 Task: Create in the project TrueNorth in Backlog an issue 'Upgrade the security protocols of a web application to comply with new regulatory requirements', assign it to team member softage.2@softage.net and change the status to IN PROGRESS.
Action: Mouse moved to (338, 212)
Screenshot: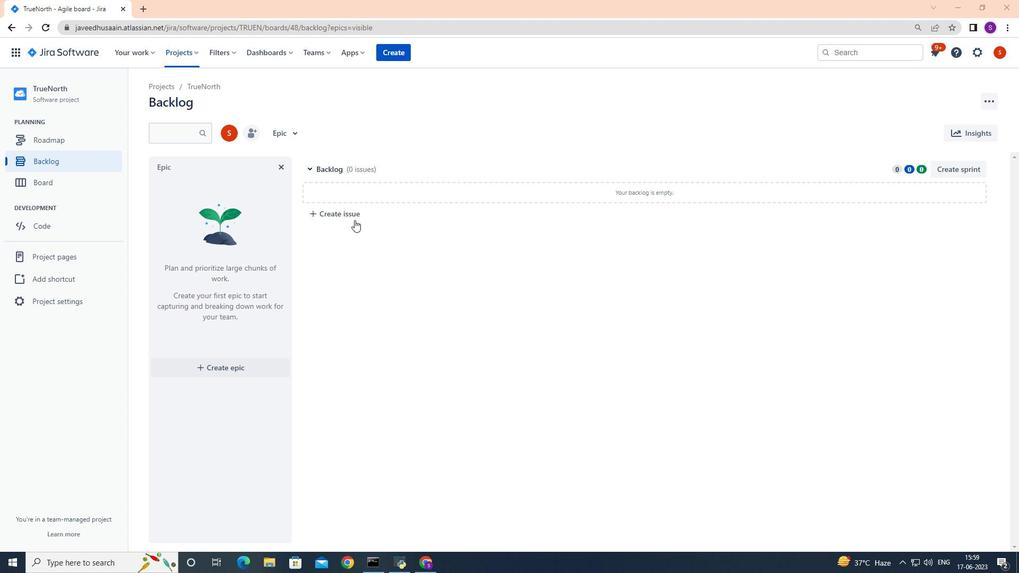 
Action: Mouse pressed left at (338, 212)
Screenshot: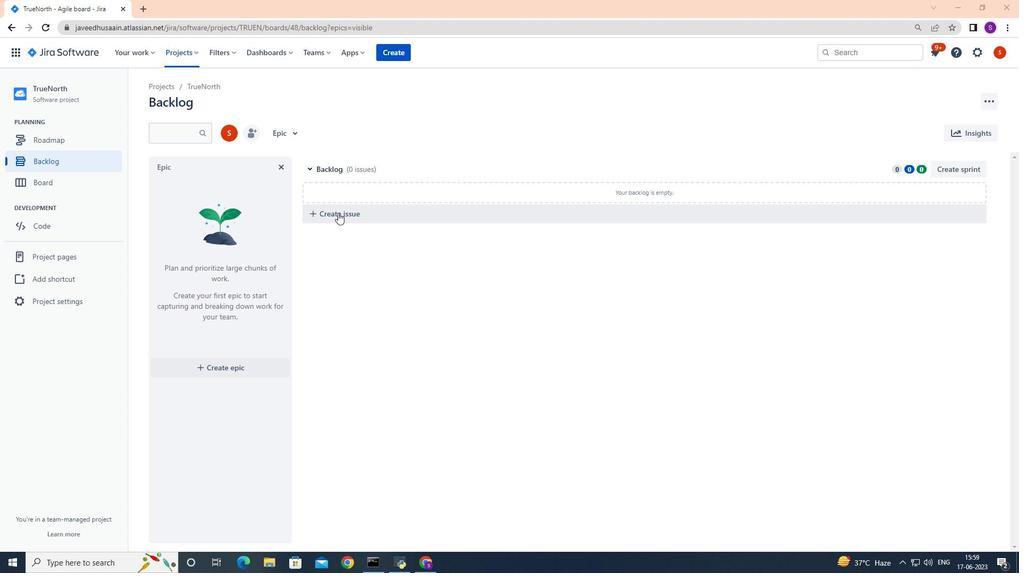 
Action: Mouse moved to (356, 213)
Screenshot: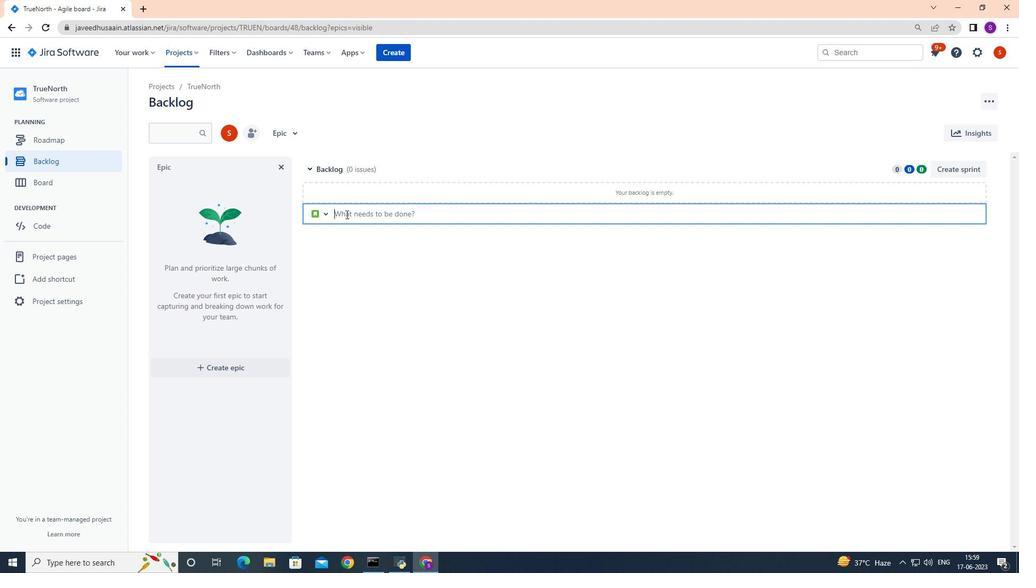 
Action: Mouse pressed left at (356, 213)
Screenshot: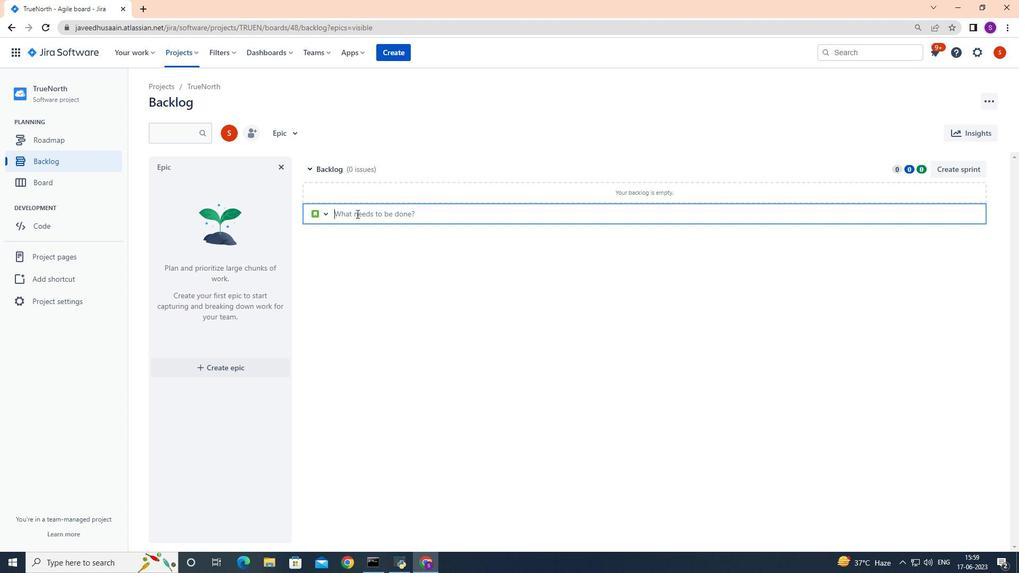 
Action: Key pressed <Key.shift>Upgrade<Key.space>
Screenshot: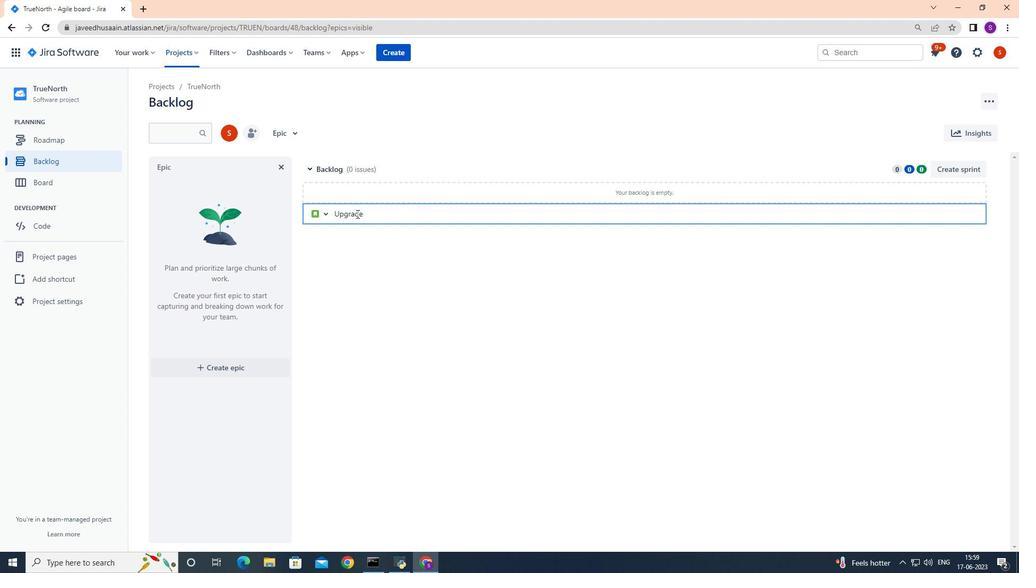 
Action: Mouse moved to (1019, 240)
Screenshot: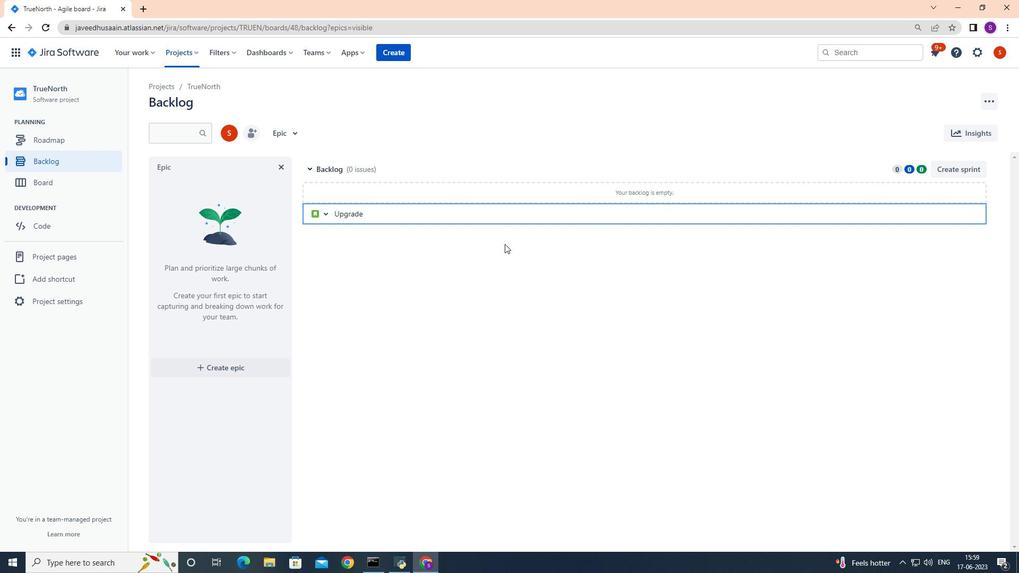 
Action: Key pressed the<Key.space>security<Key.space>protocols<Key.space>of<Key.space>a<Key.space>web<Key.space>application<Key.space>to<Key.space>coml<Key.backspace>ply<Key.space>with<Key.space>new<Key.space>regulatory<Key.space>requri<Key.backspace><Key.backspace>irements<Key.enter>
Screenshot: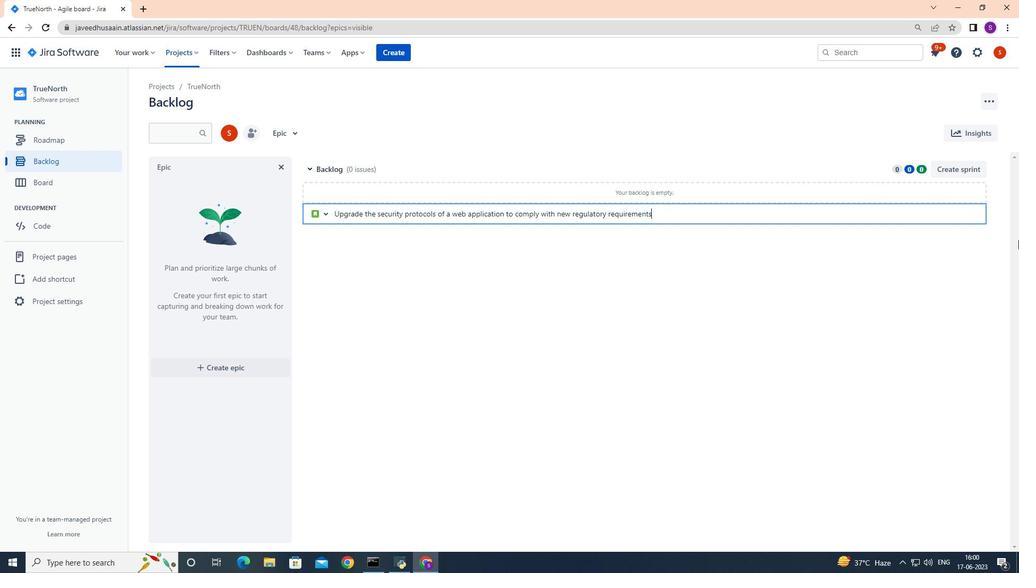 
Action: Mouse moved to (951, 192)
Screenshot: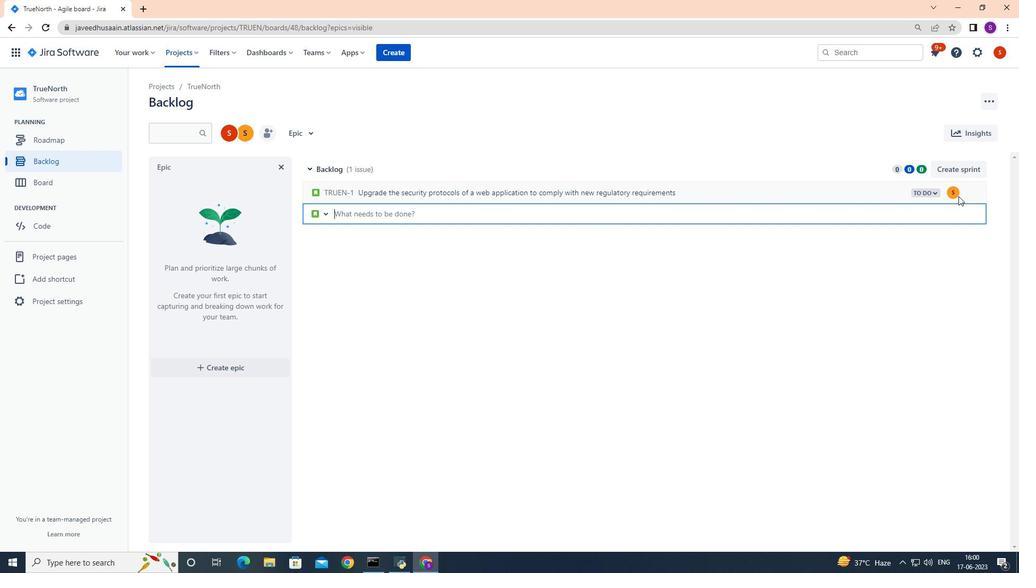 
Action: Mouse pressed left at (951, 192)
Screenshot: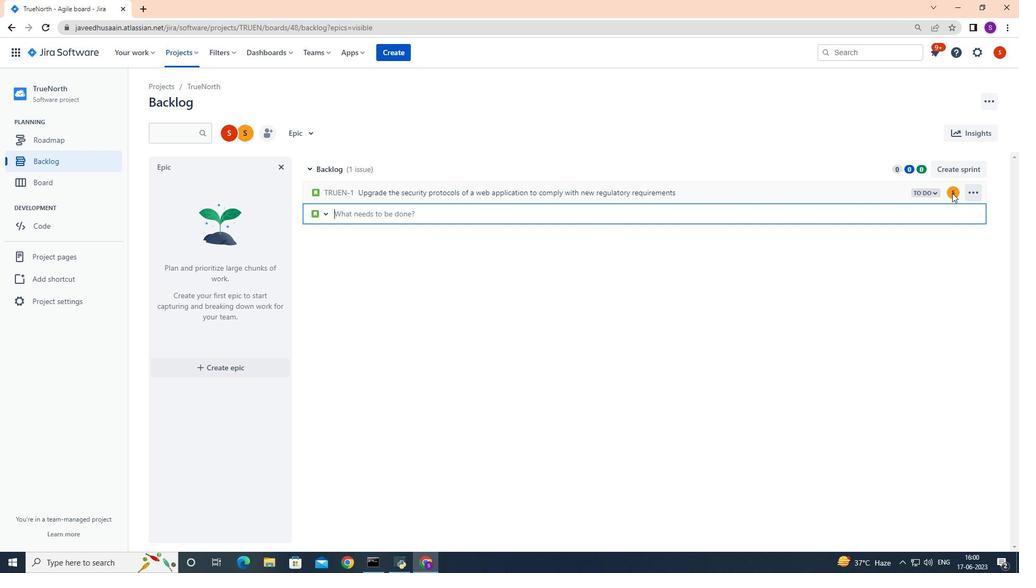 
Action: Mouse pressed left at (951, 192)
Screenshot: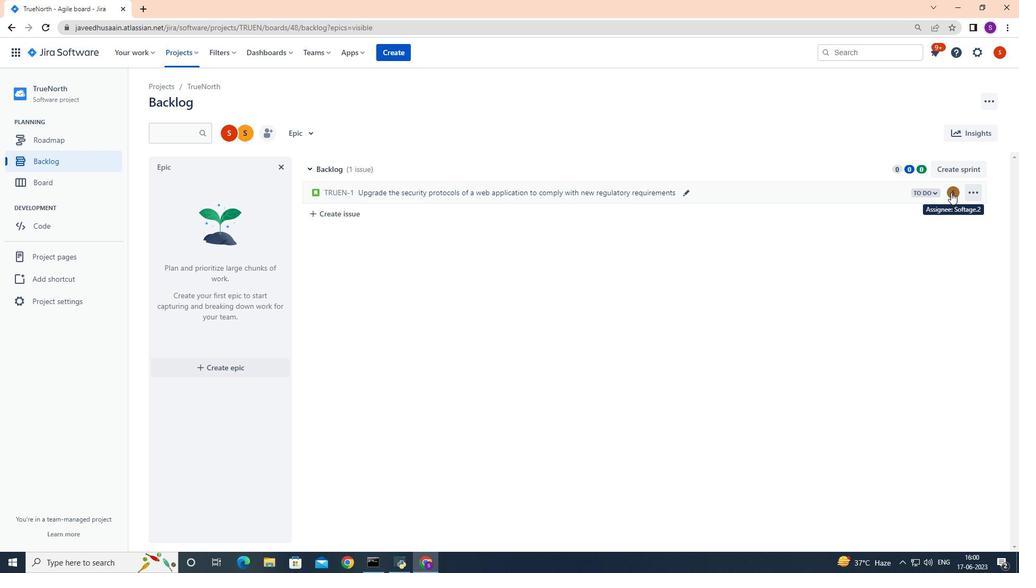 
Action: Mouse moved to (899, 213)
Screenshot: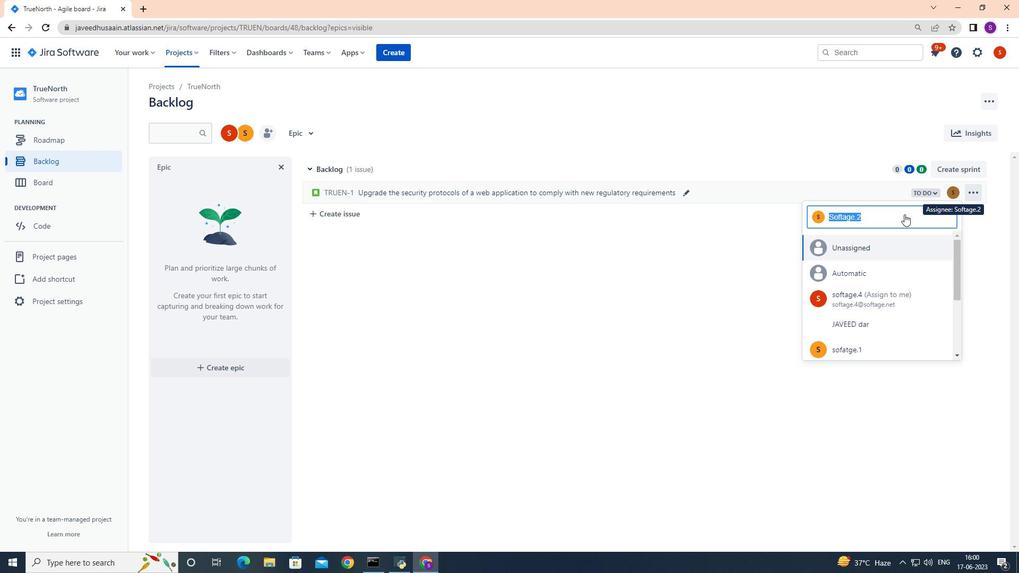 
Action: Key pressed <Key.backspace>softage.2<Key.shift>@softage.net
Screenshot: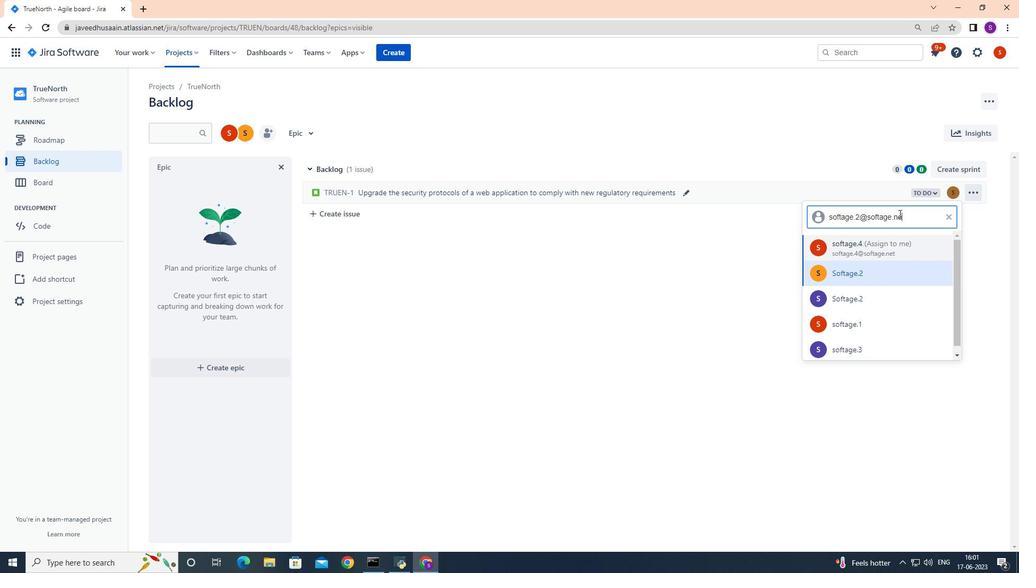
Action: Mouse moved to (854, 247)
Screenshot: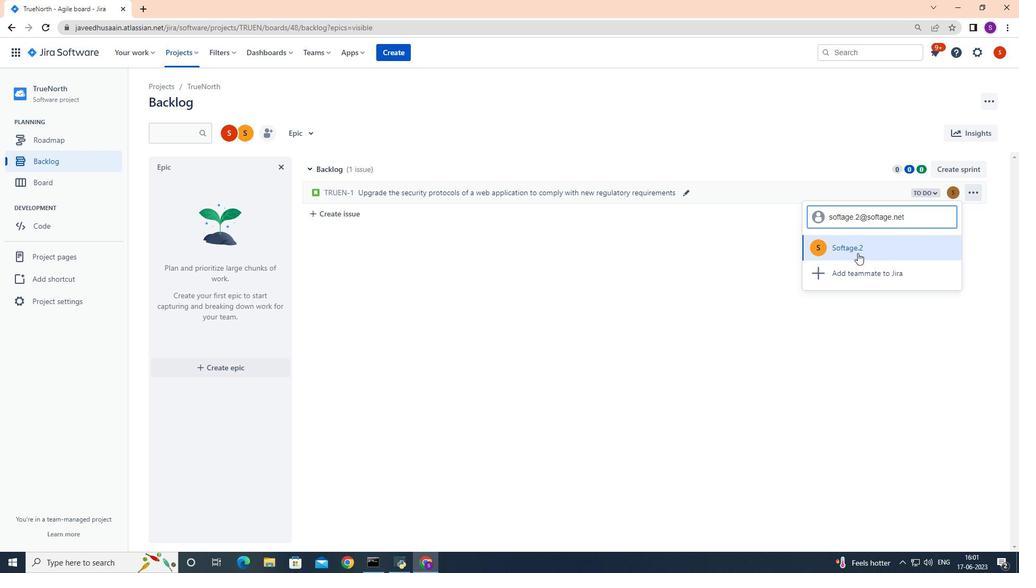 
Action: Mouse pressed left at (854, 247)
Screenshot: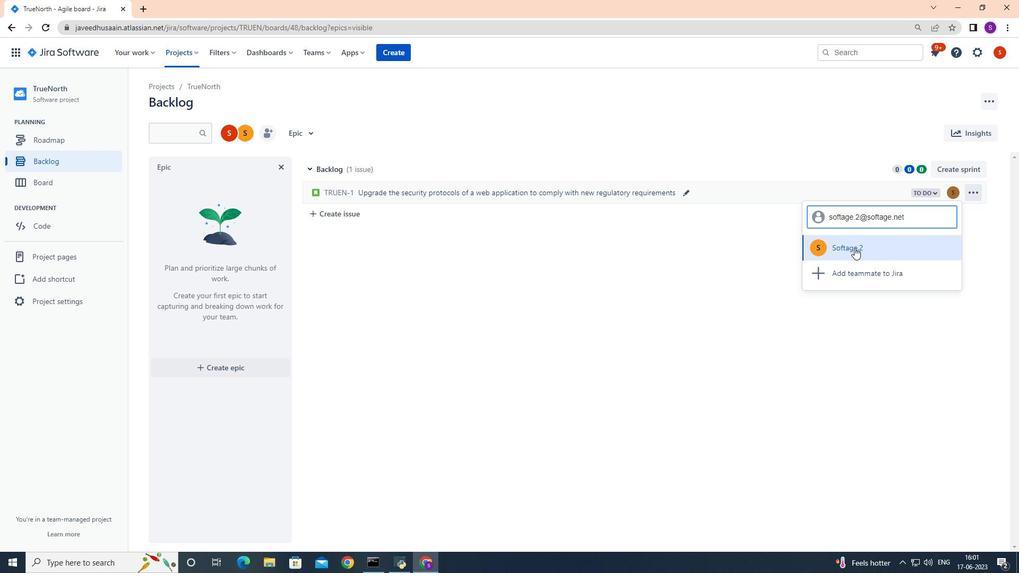 
Action: Mouse moved to (934, 194)
Screenshot: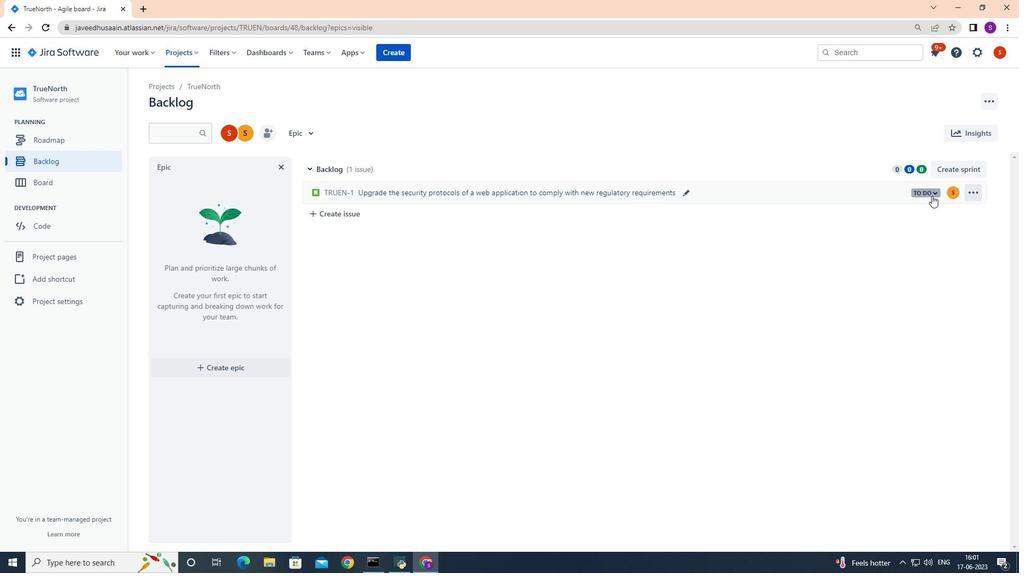 
Action: Mouse pressed left at (934, 194)
Screenshot: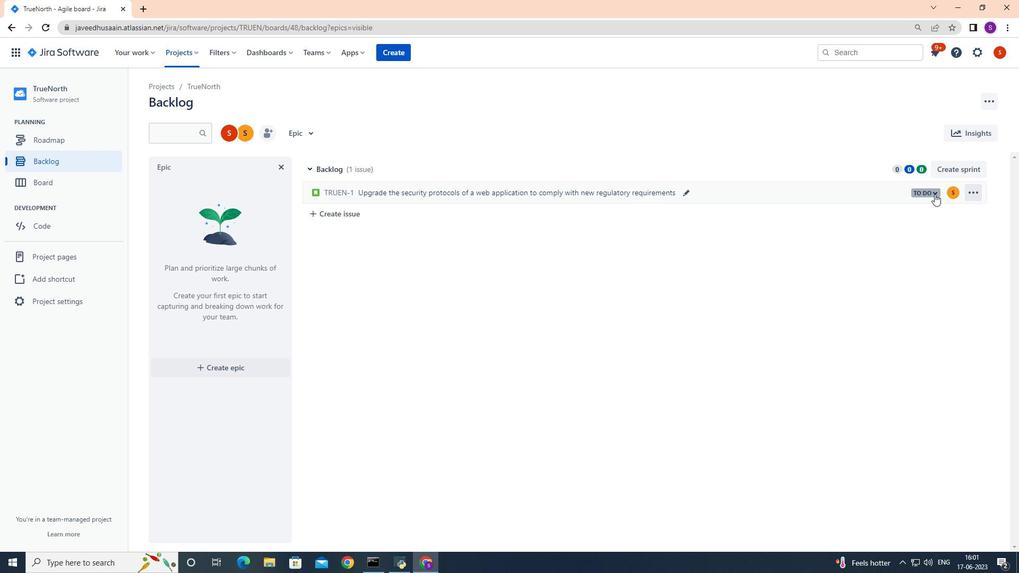 
Action: Mouse moved to (853, 211)
Screenshot: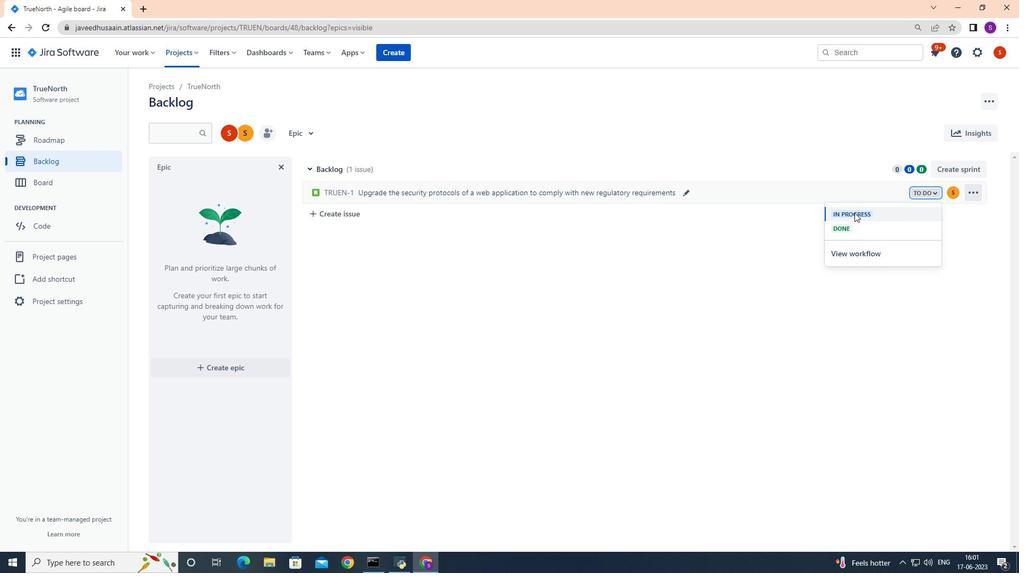 
Action: Mouse pressed left at (853, 211)
Screenshot: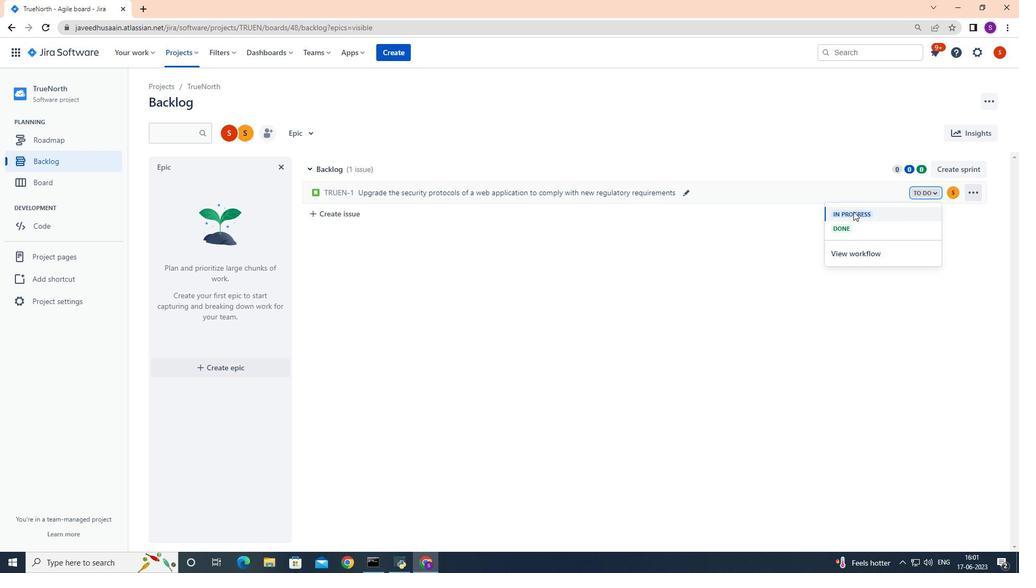 
Action: Mouse moved to (776, 368)
Screenshot: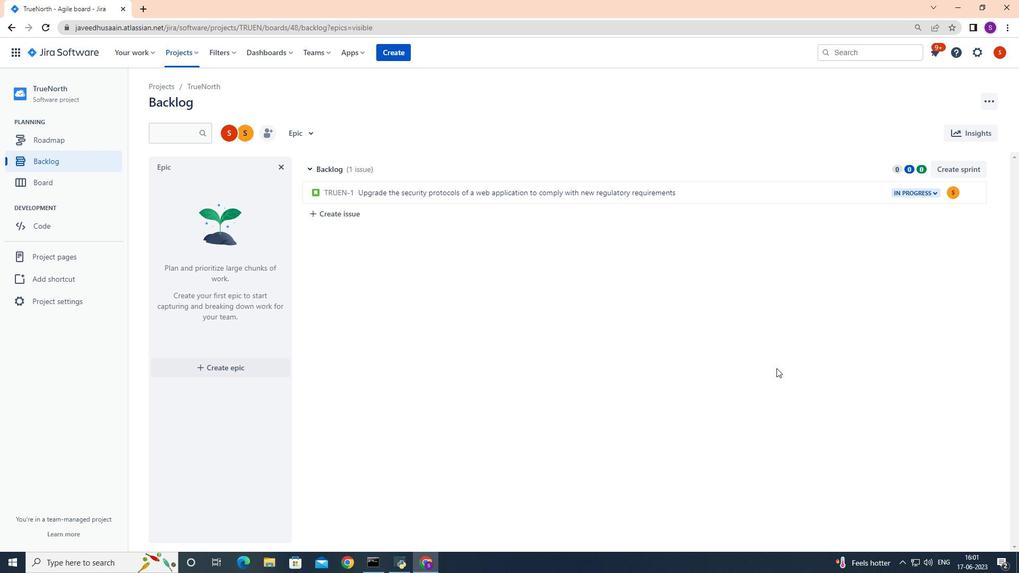 
